 Task: Change  the formatting of the data to Which is Greater than5, In conditional formating, put the option 'Yelow Fill with Drak Yellow Text'In the sheet   Drive Sales templetes book
Action: Mouse moved to (156, 74)
Screenshot: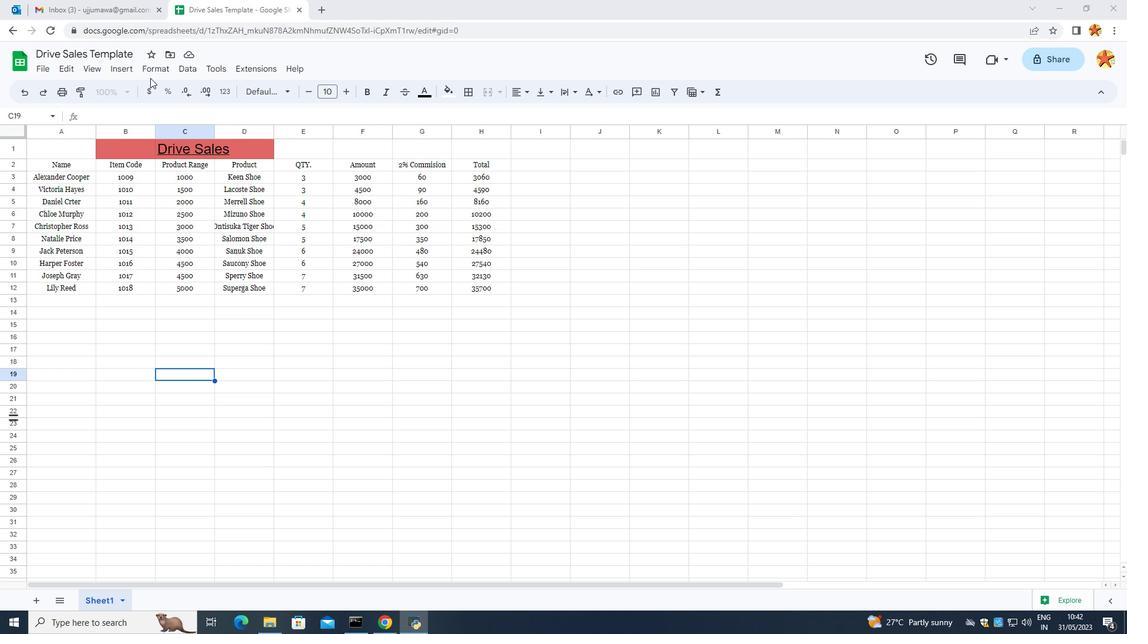 
Action: Mouse pressed left at (156, 74)
Screenshot: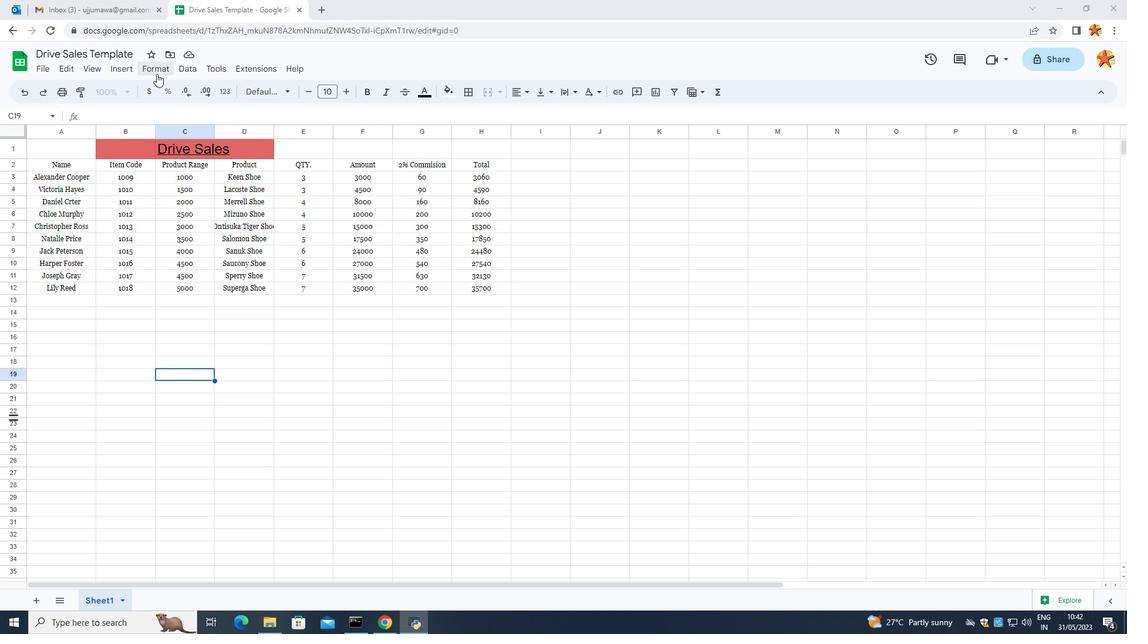 
Action: Mouse moved to (93, 338)
Screenshot: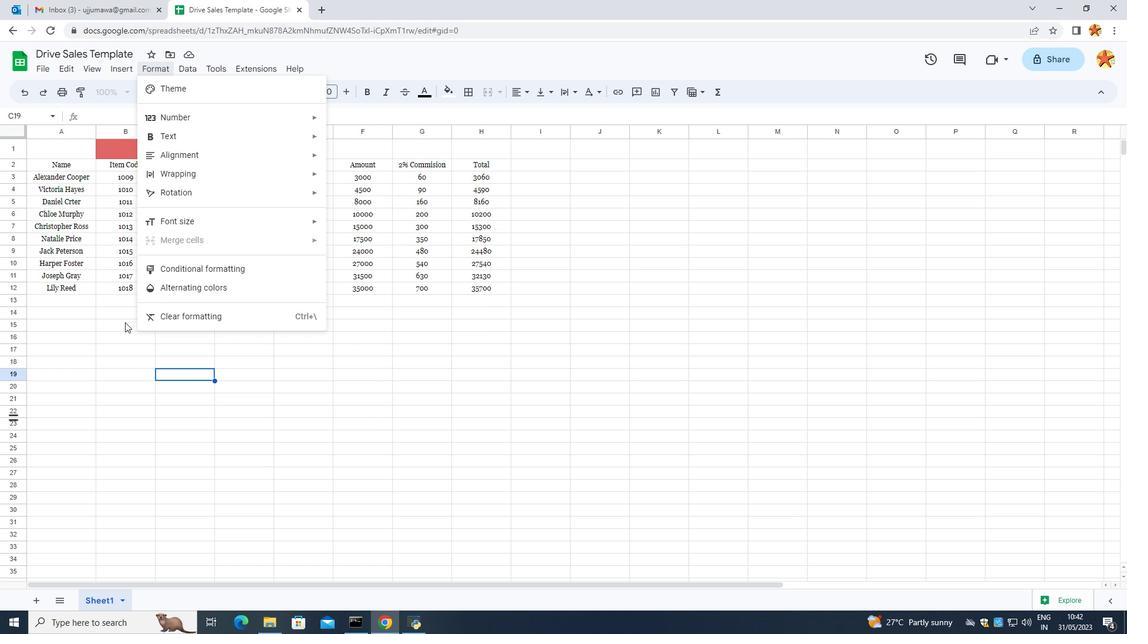 
Action: Mouse pressed left at (93, 338)
Screenshot: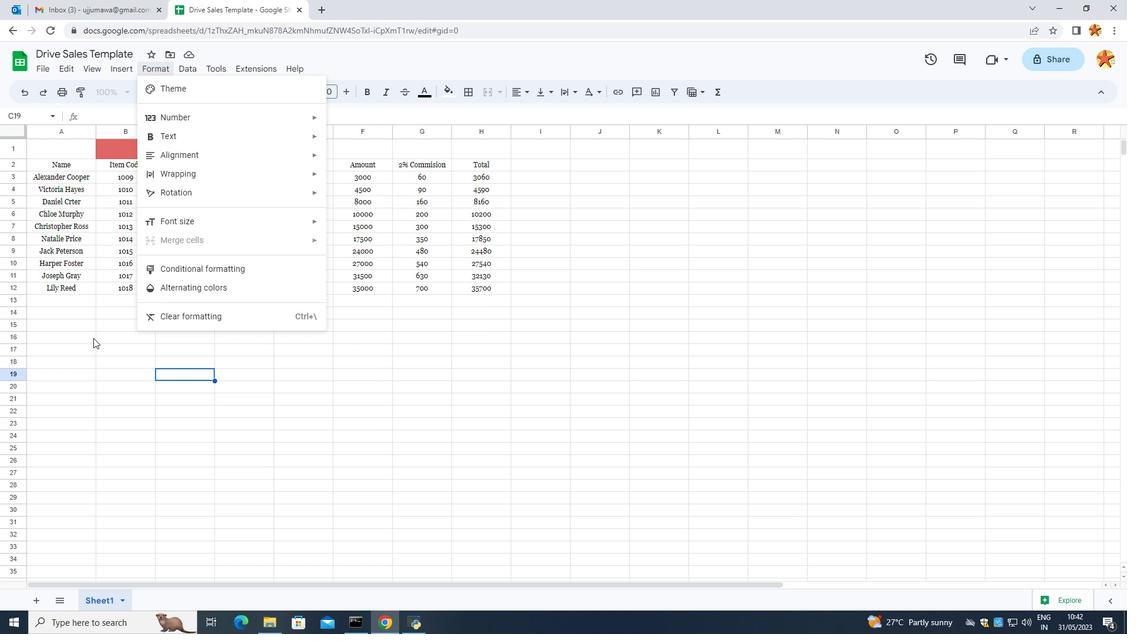 
Action: Mouse moved to (27, 162)
Screenshot: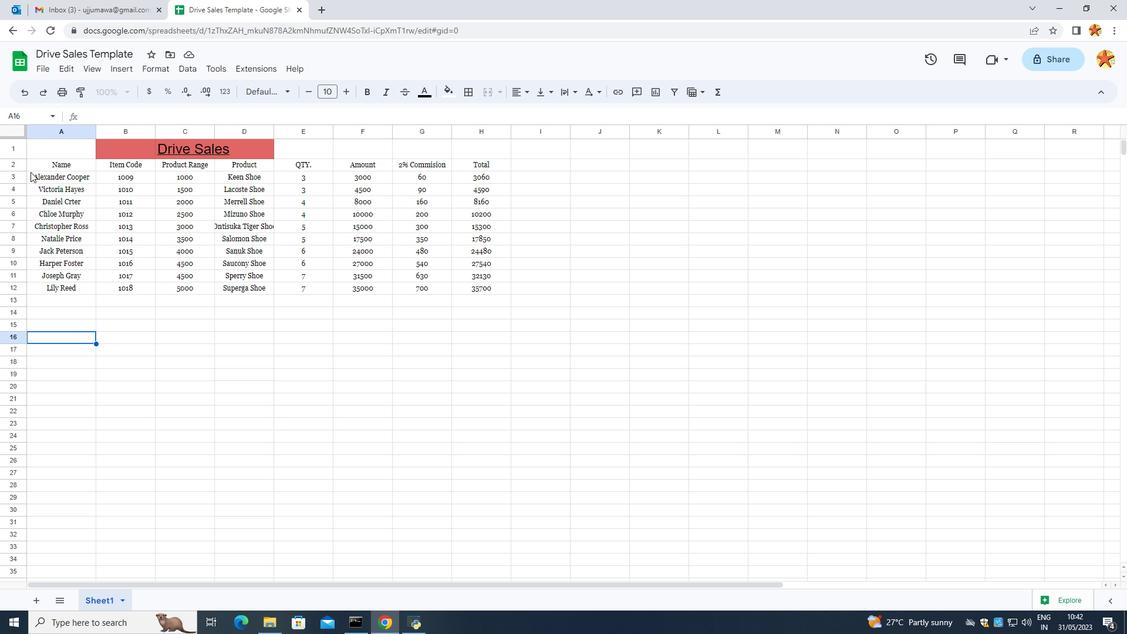
Action: Mouse pressed left at (27, 162)
Screenshot: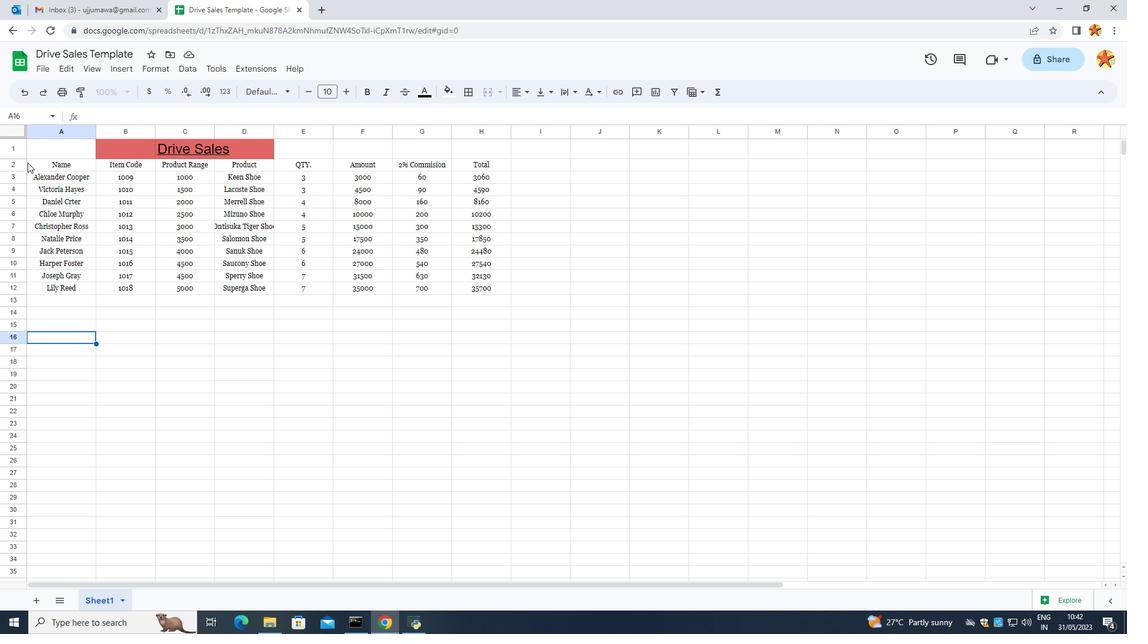 
Action: Mouse moved to (169, 73)
Screenshot: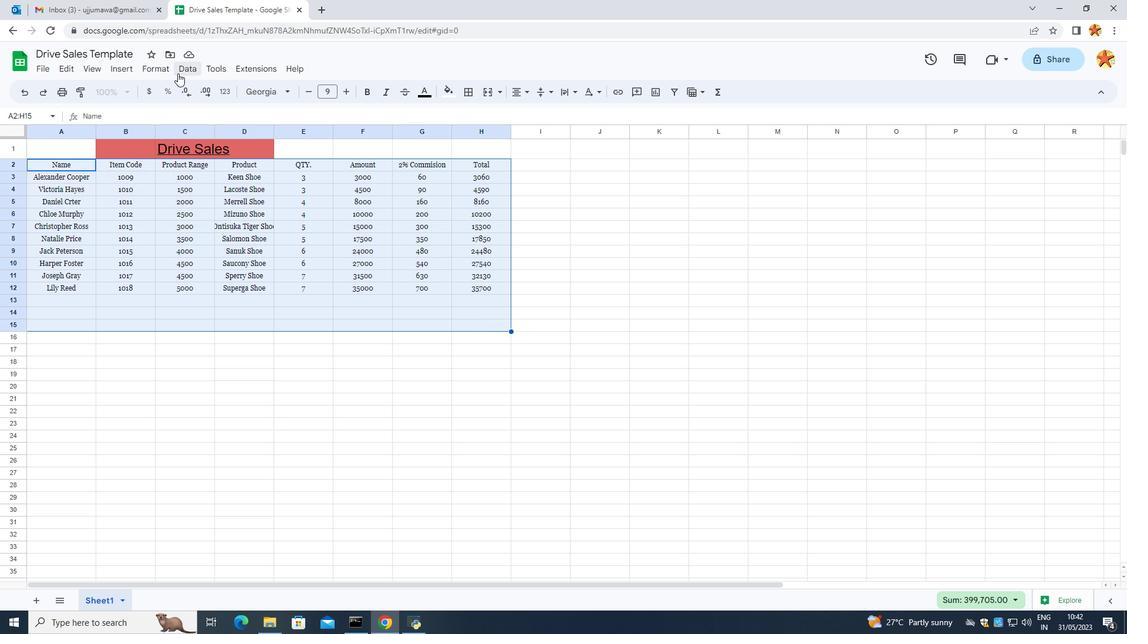 
Action: Mouse pressed left at (169, 73)
Screenshot: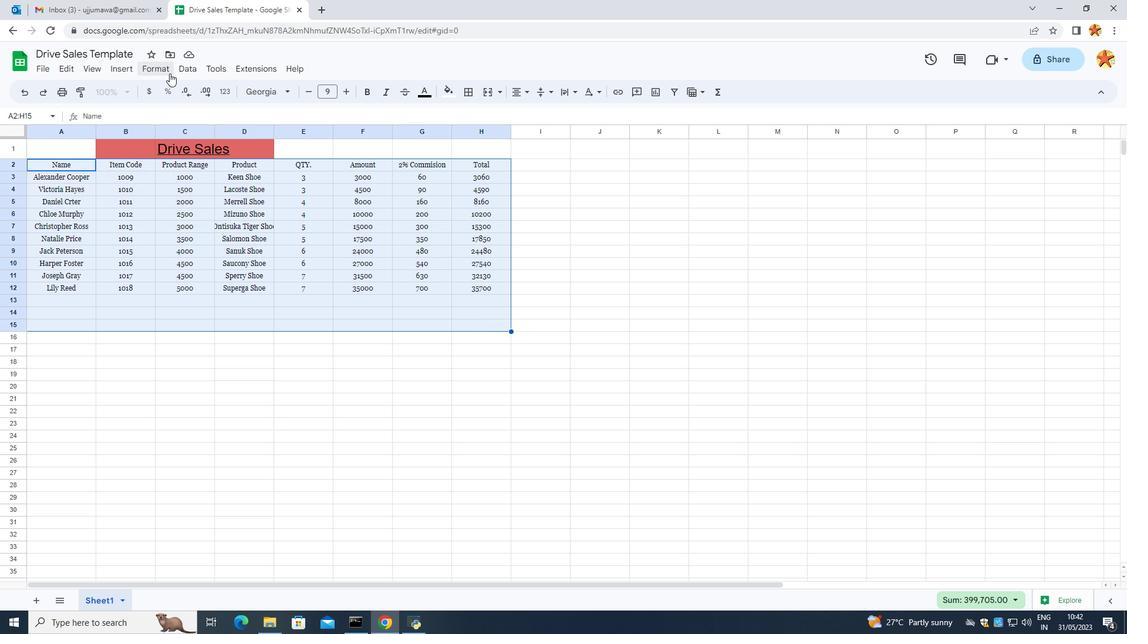 
Action: Mouse moved to (213, 263)
Screenshot: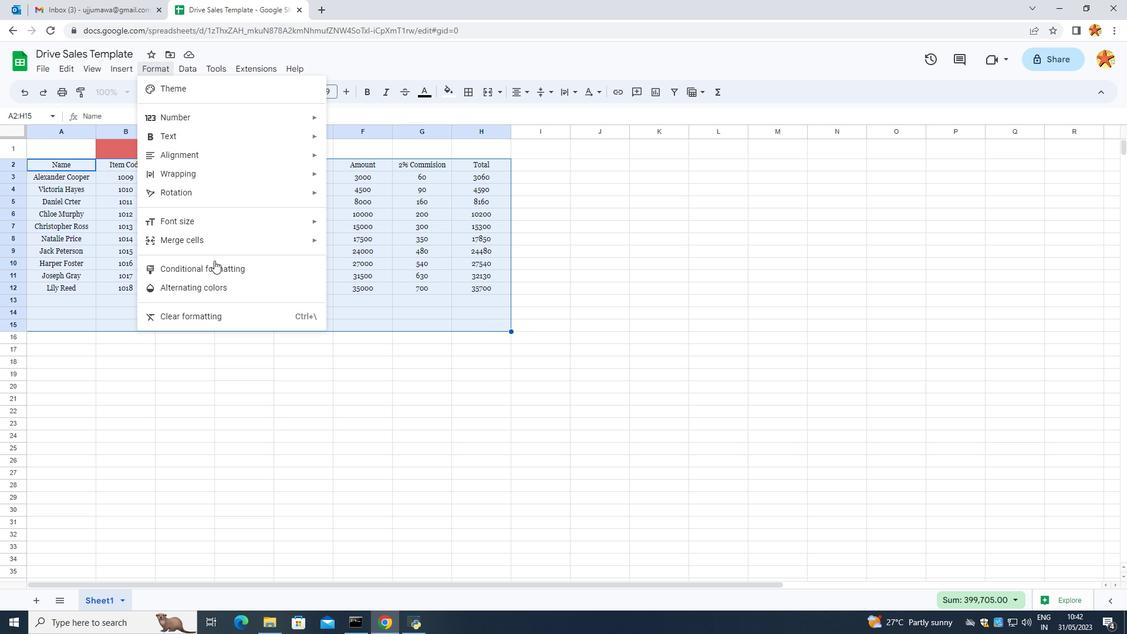 
Action: Mouse pressed left at (213, 263)
Screenshot: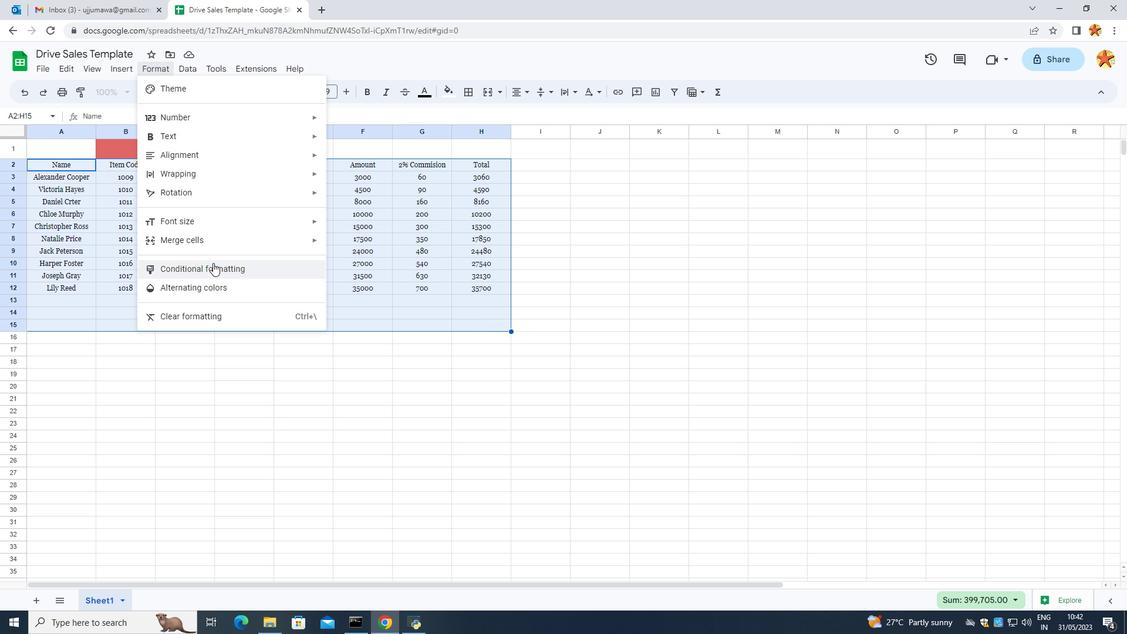 
Action: Mouse moved to (998, 252)
Screenshot: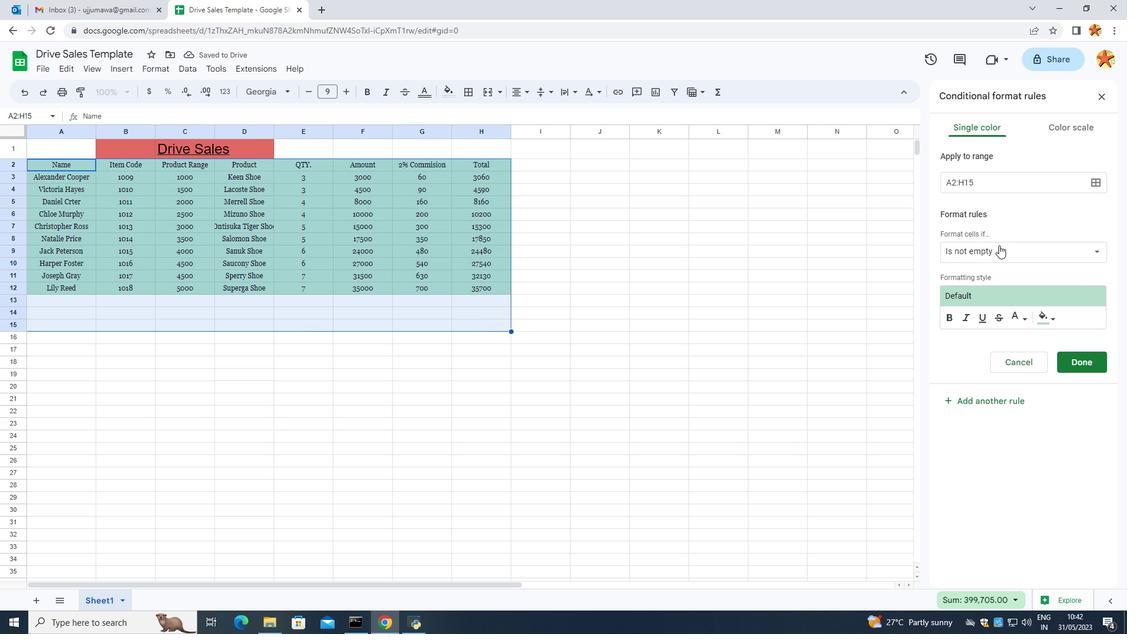 
Action: Mouse pressed left at (998, 252)
Screenshot: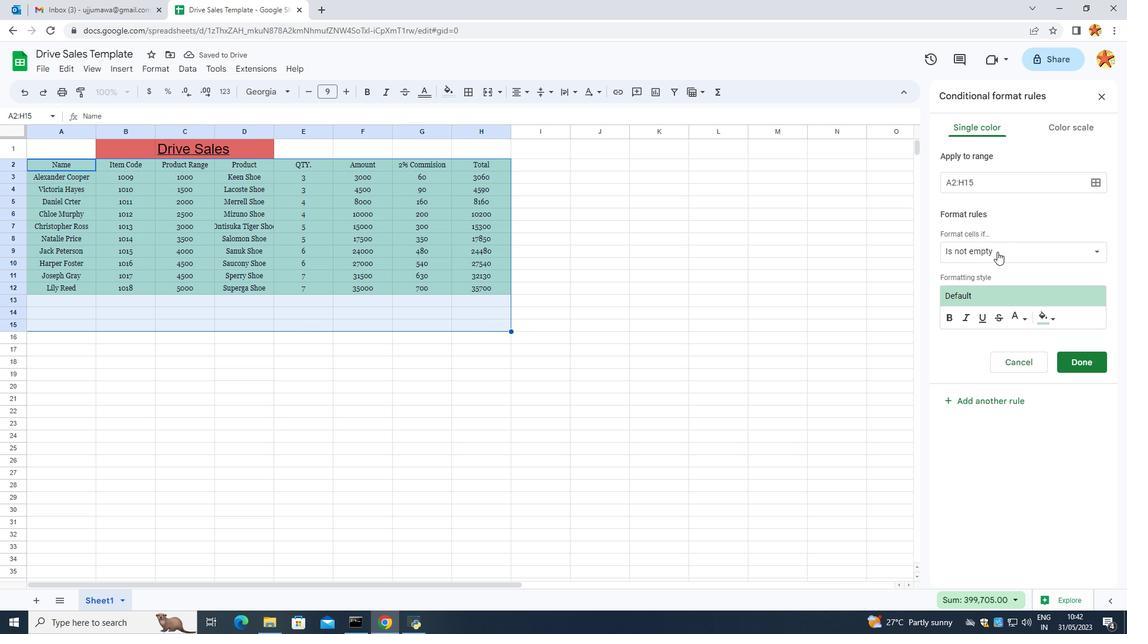 
Action: Mouse moved to (1015, 447)
Screenshot: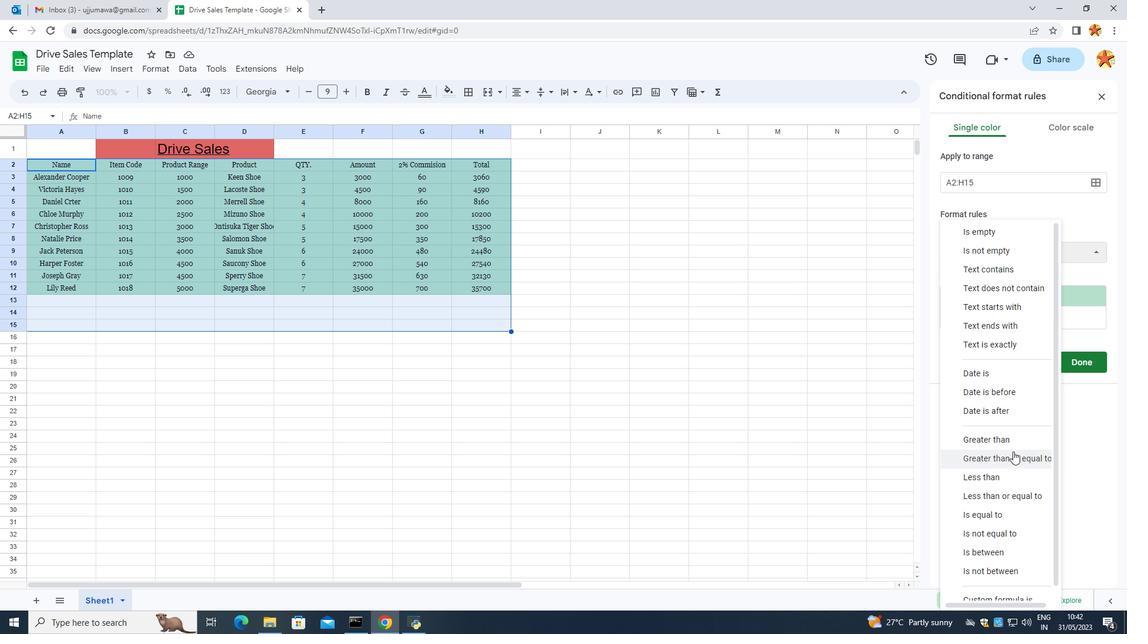 
Action: Mouse pressed left at (1015, 447)
Screenshot: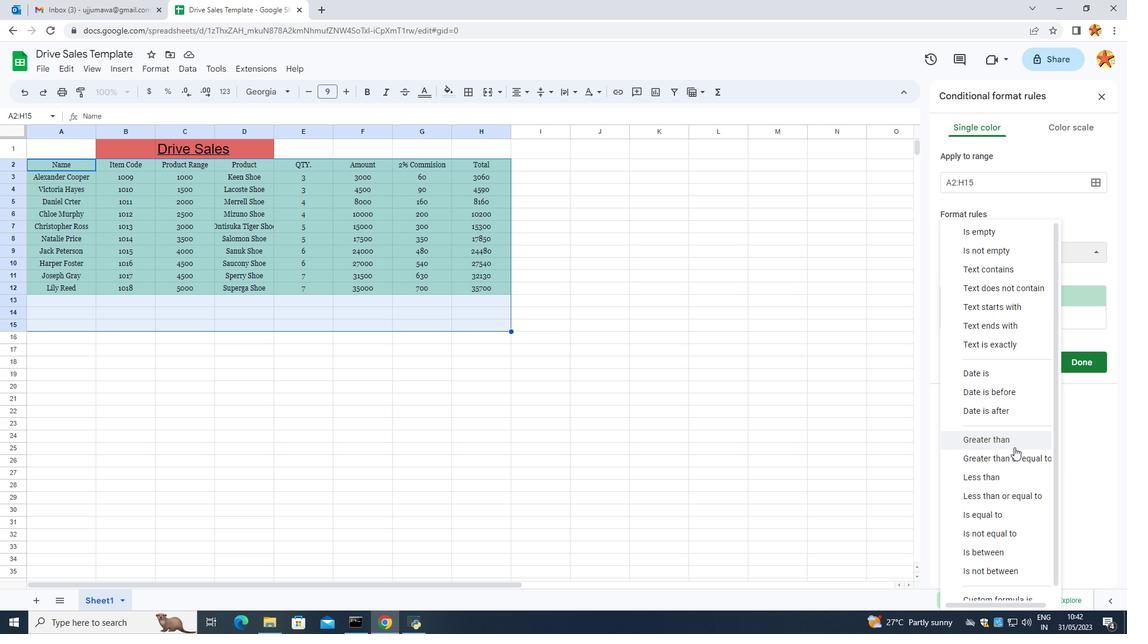 
Action: Mouse moved to (979, 275)
Screenshot: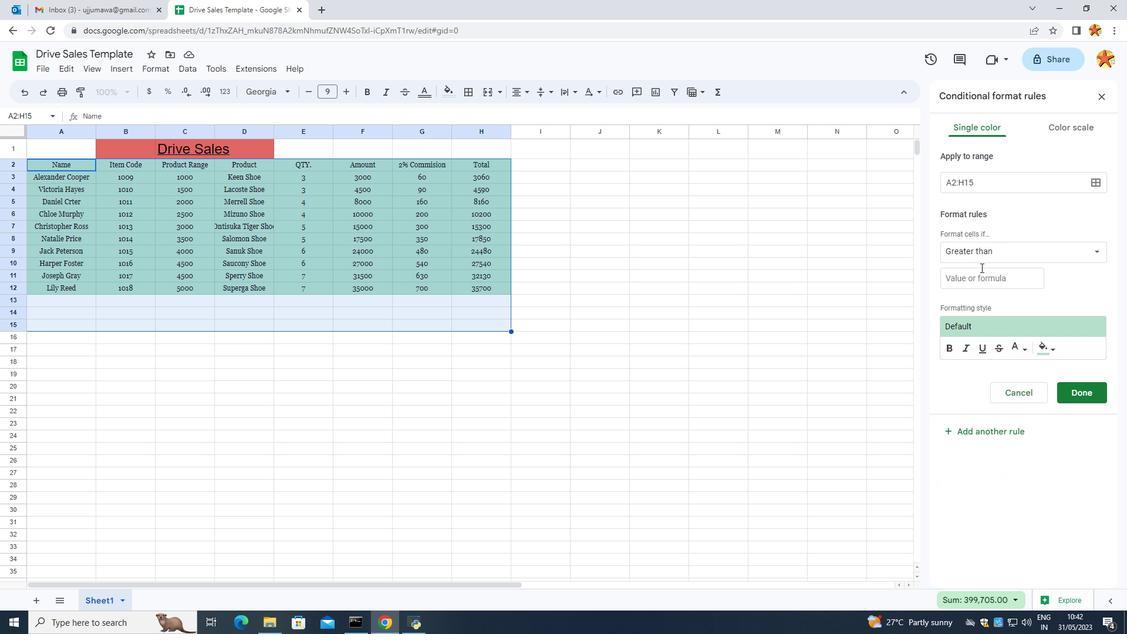 
Action: Mouse pressed left at (979, 275)
Screenshot: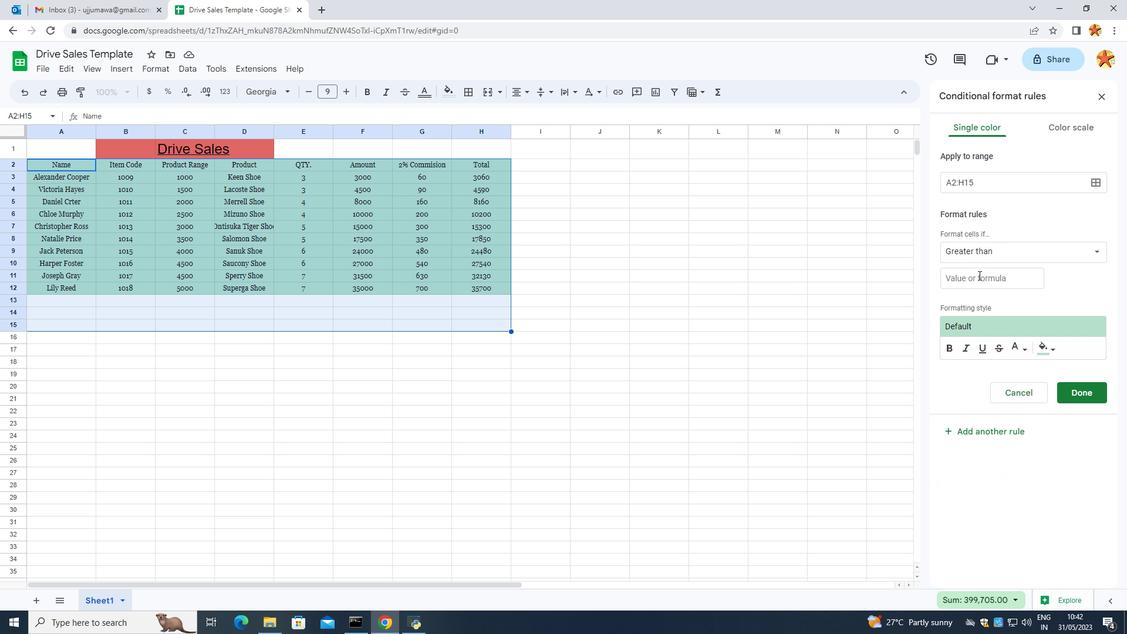 
Action: Key pressed 5
Screenshot: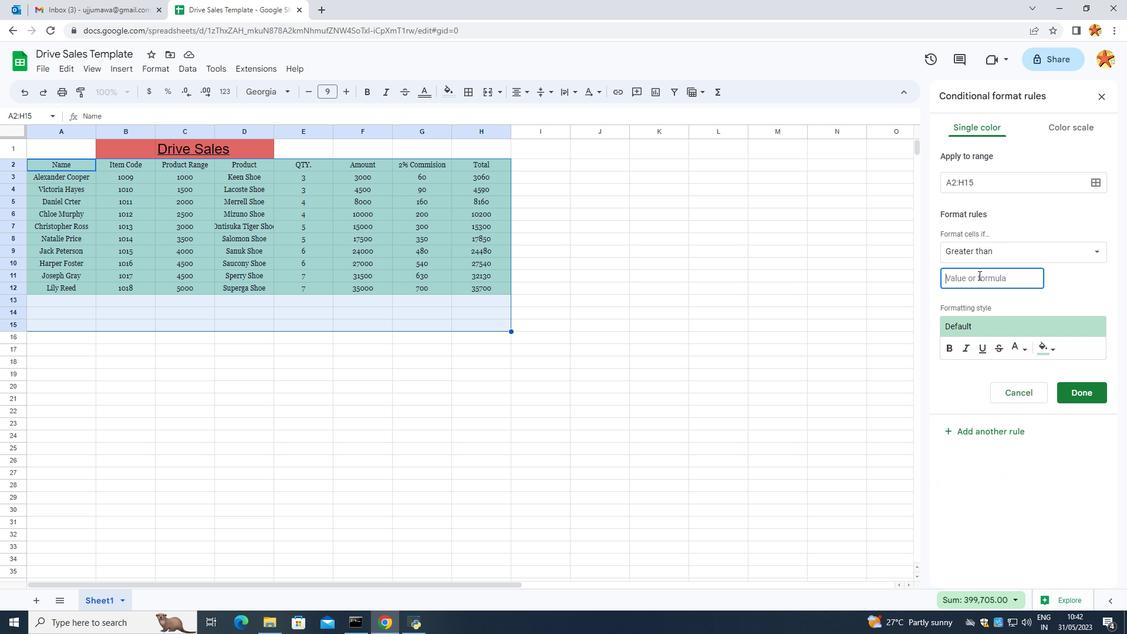 
Action: Mouse moved to (1045, 348)
Screenshot: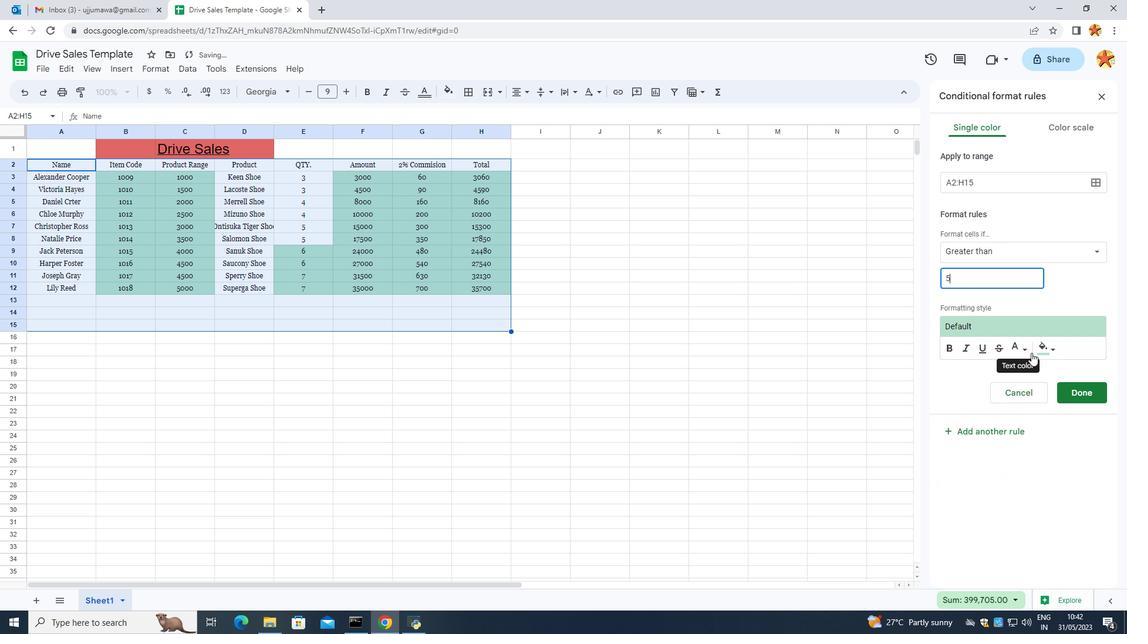 
Action: Mouse pressed left at (1045, 348)
Screenshot: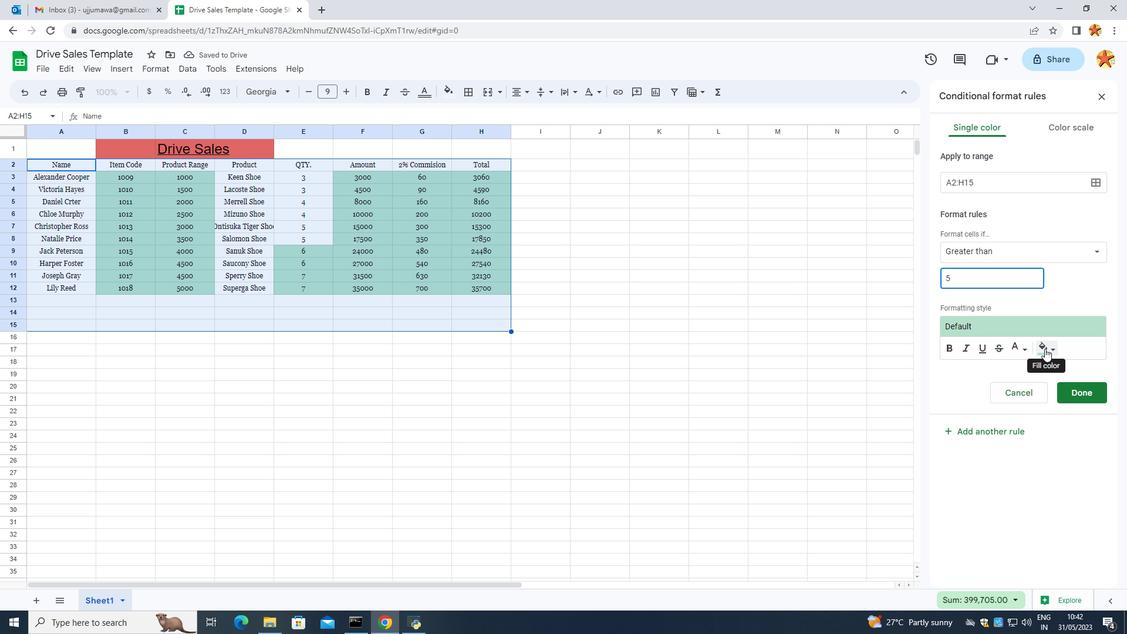
Action: Mouse moved to (968, 454)
Screenshot: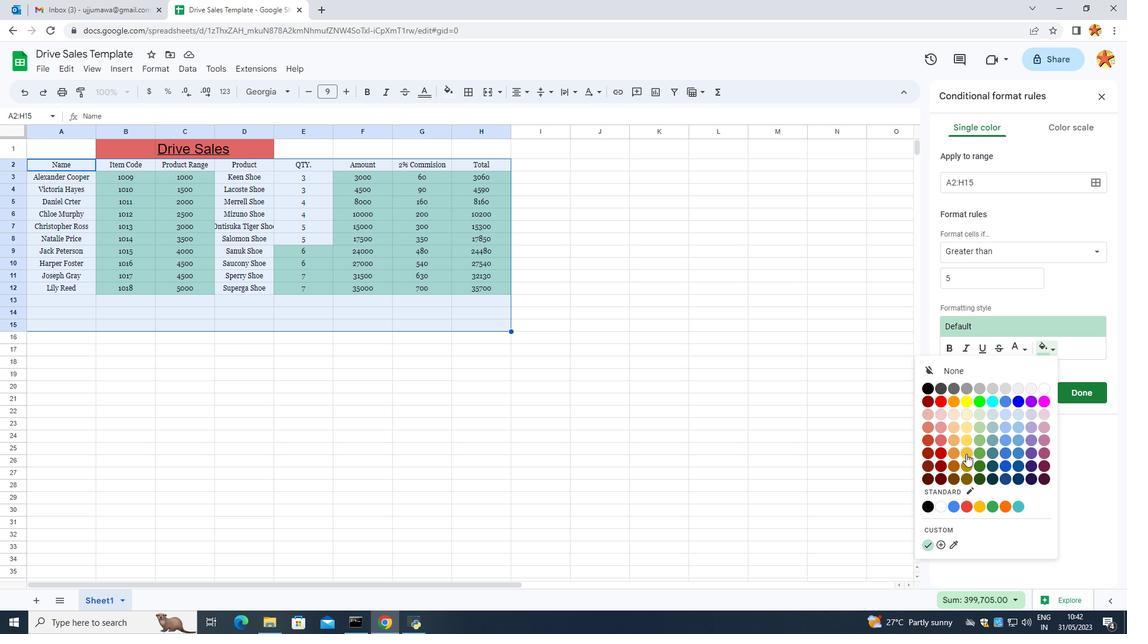 
Action: Mouse pressed left at (968, 454)
Screenshot: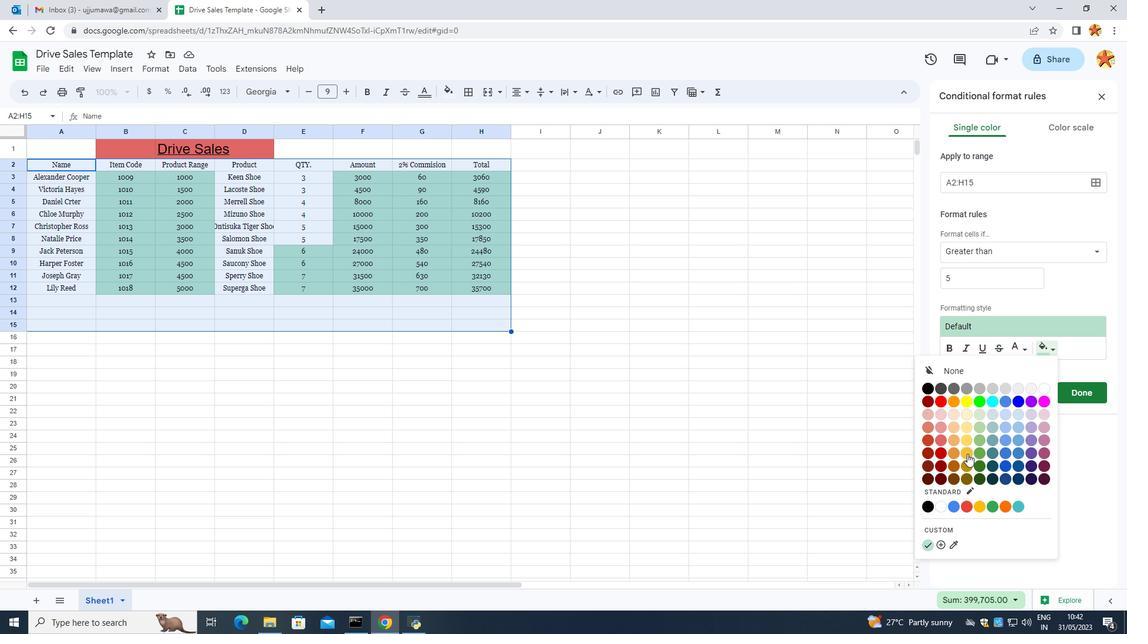 
Action: Mouse moved to (1086, 394)
Screenshot: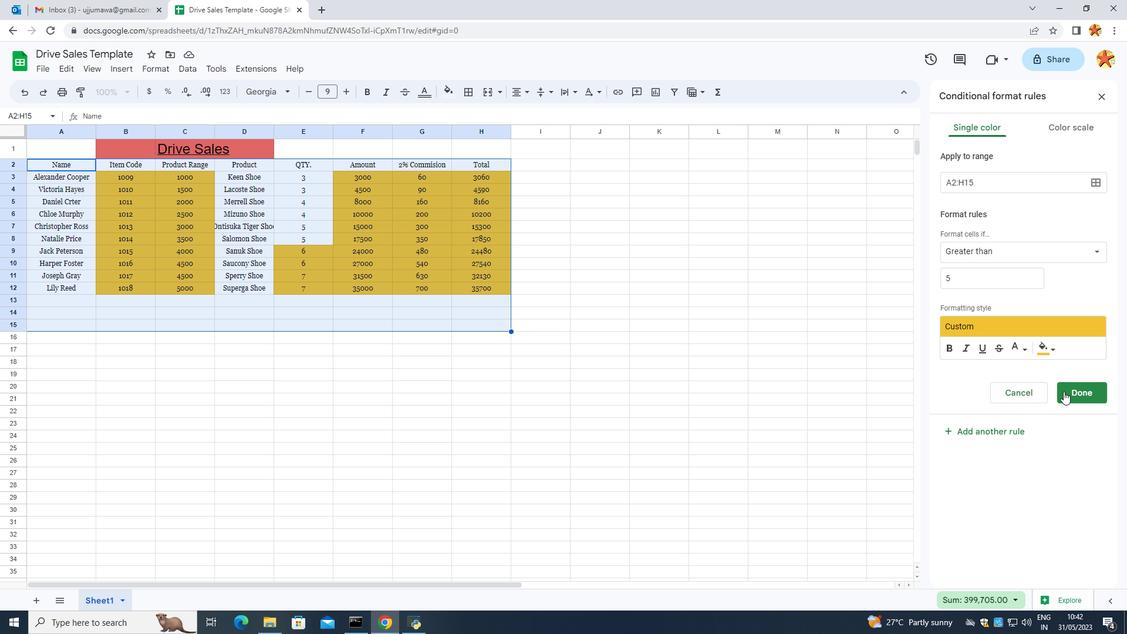 
Action: Mouse pressed left at (1086, 394)
Screenshot: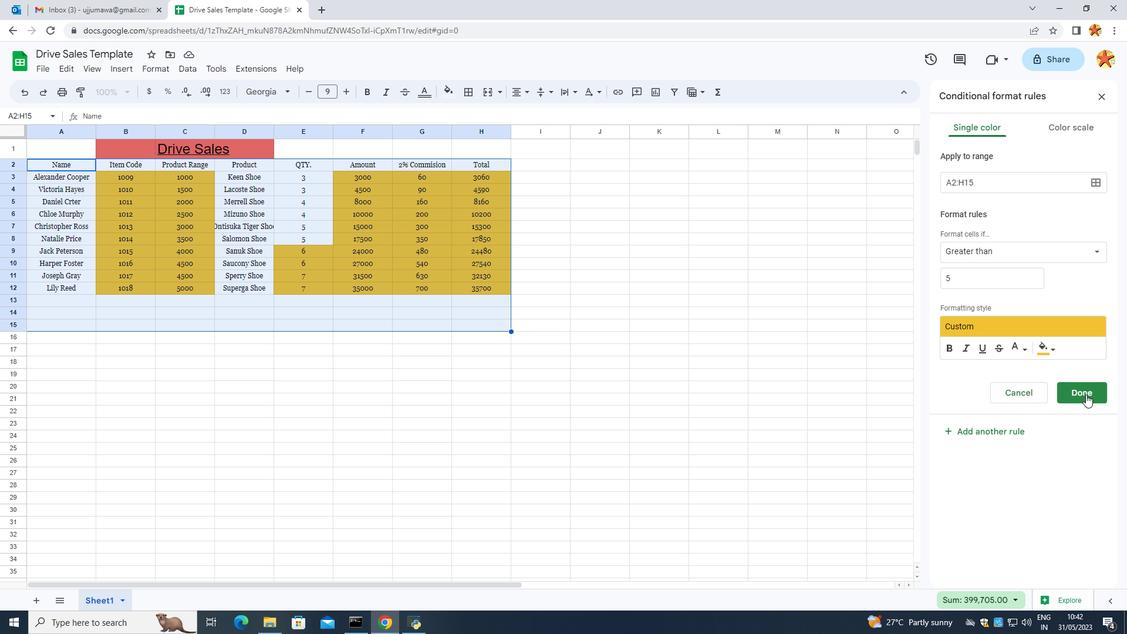 
Action: Mouse moved to (669, 374)
Screenshot: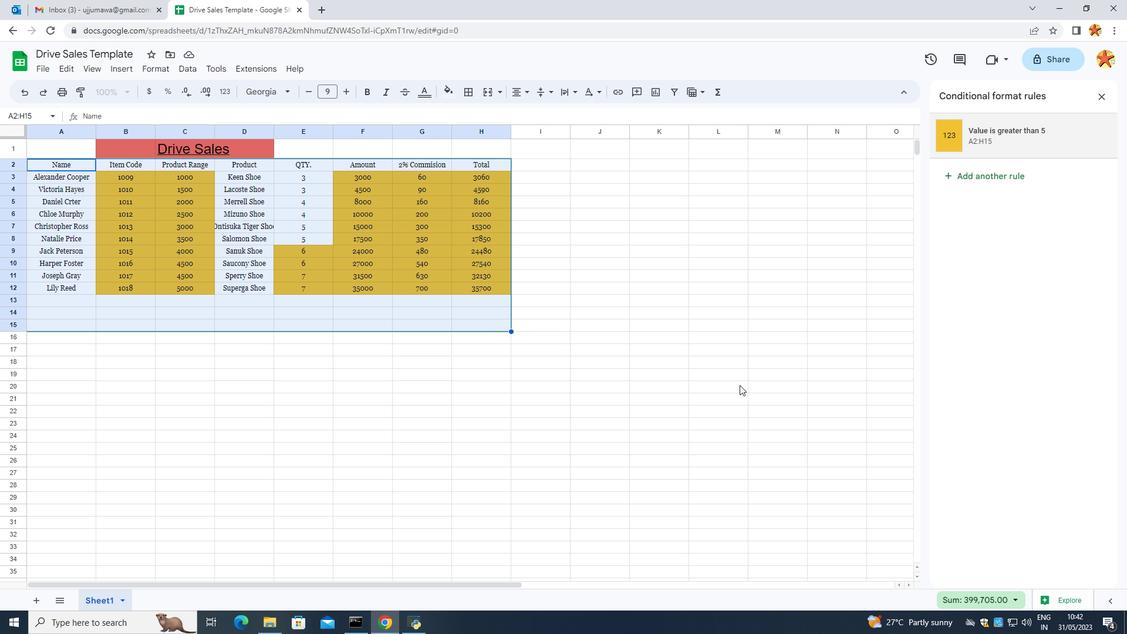 
Action: Mouse pressed left at (669, 374)
Screenshot: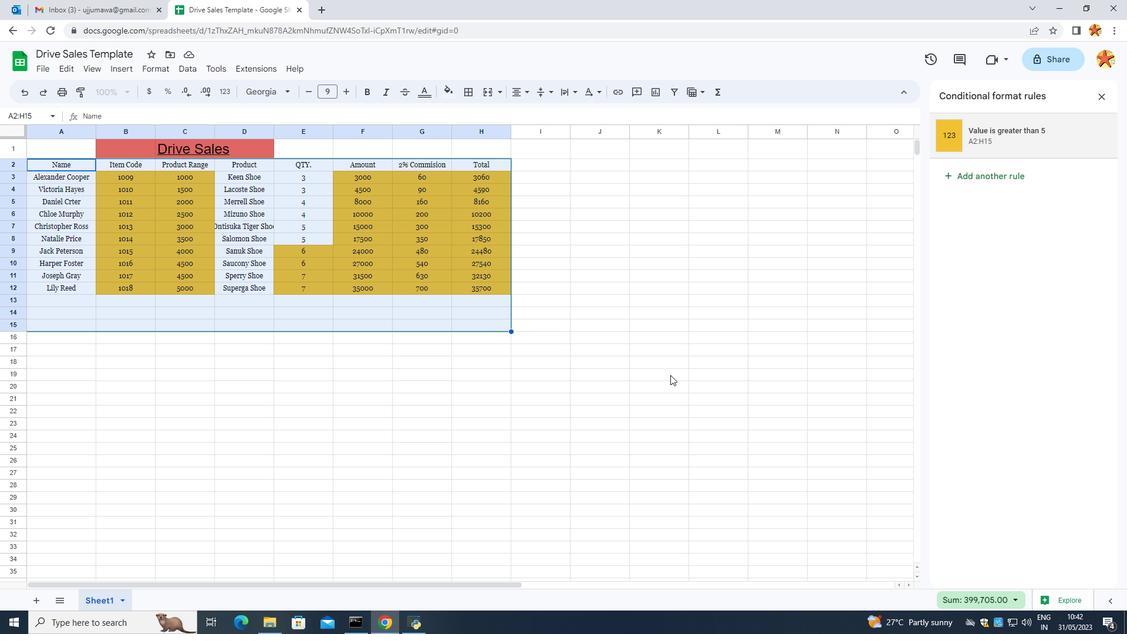 
Action: Mouse moved to (493, 331)
Screenshot: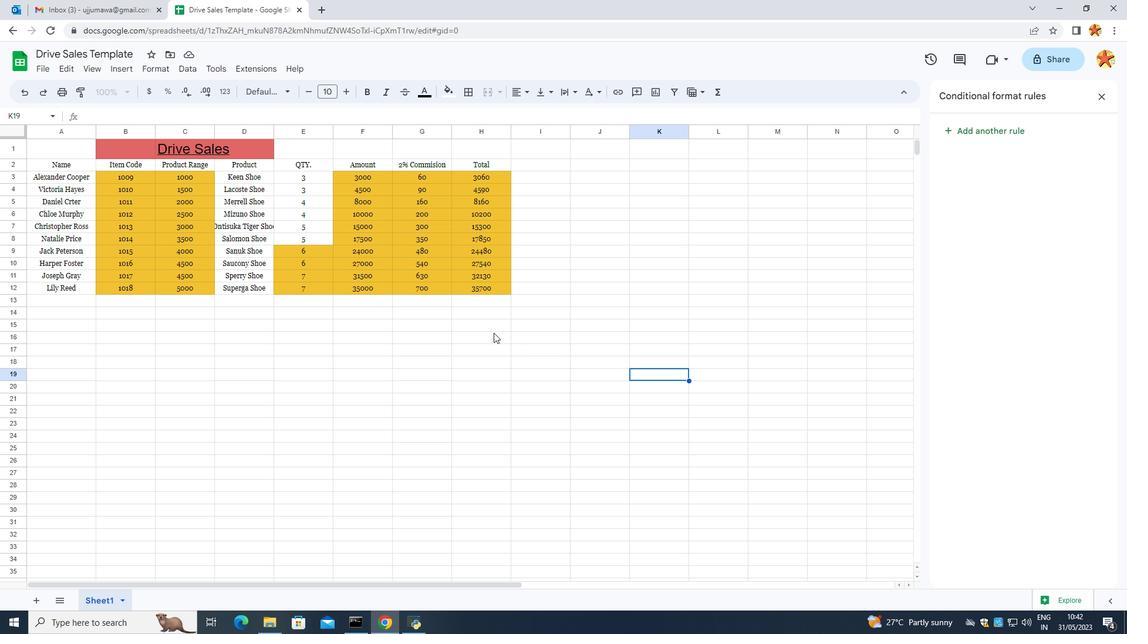 
